 Task: Add a field from the Popular template Effort Level a blank project AgileHero
Action: Mouse moved to (81, 408)
Screenshot: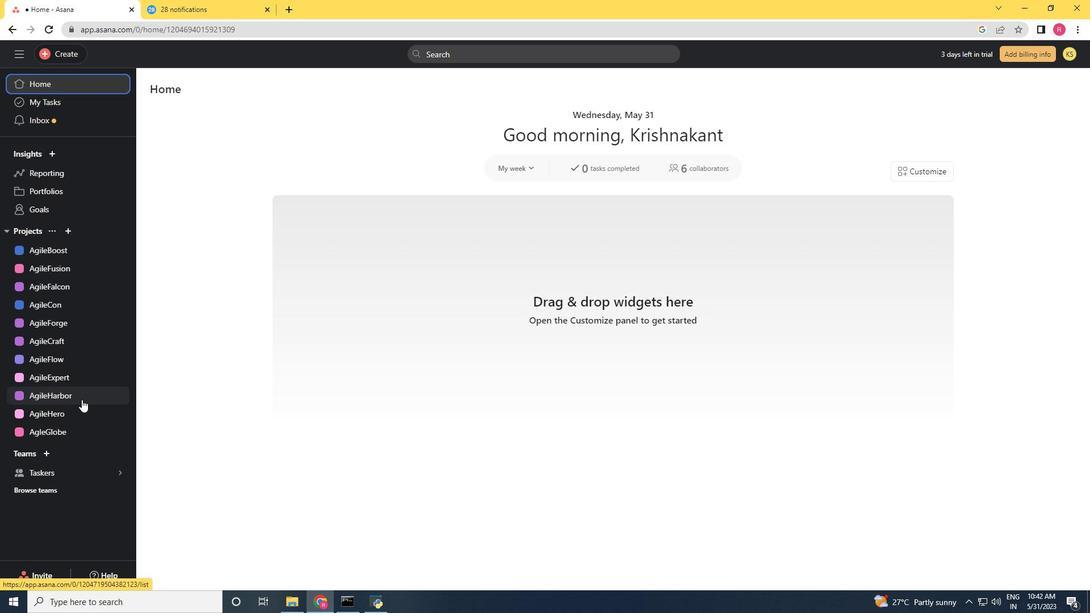 
Action: Mouse pressed left at (81, 408)
Screenshot: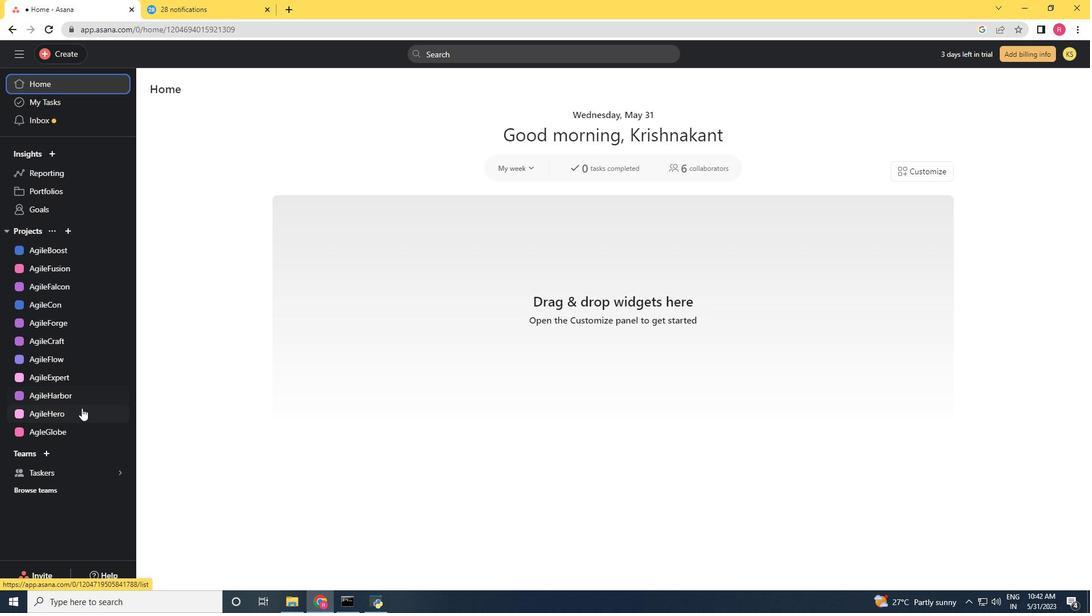 
Action: Mouse moved to (1054, 98)
Screenshot: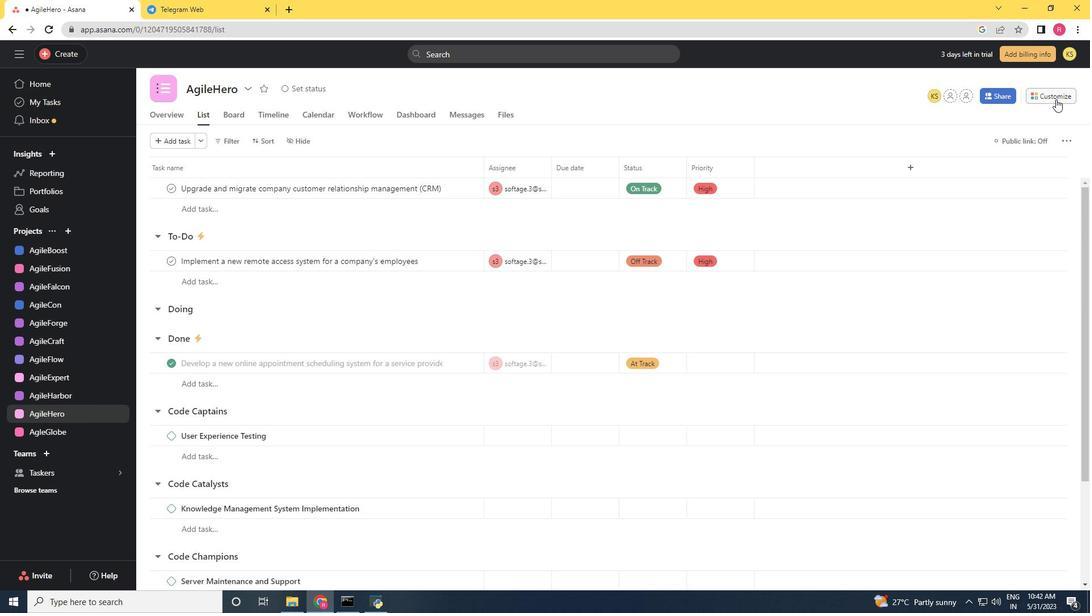 
Action: Mouse pressed left at (1054, 98)
Screenshot: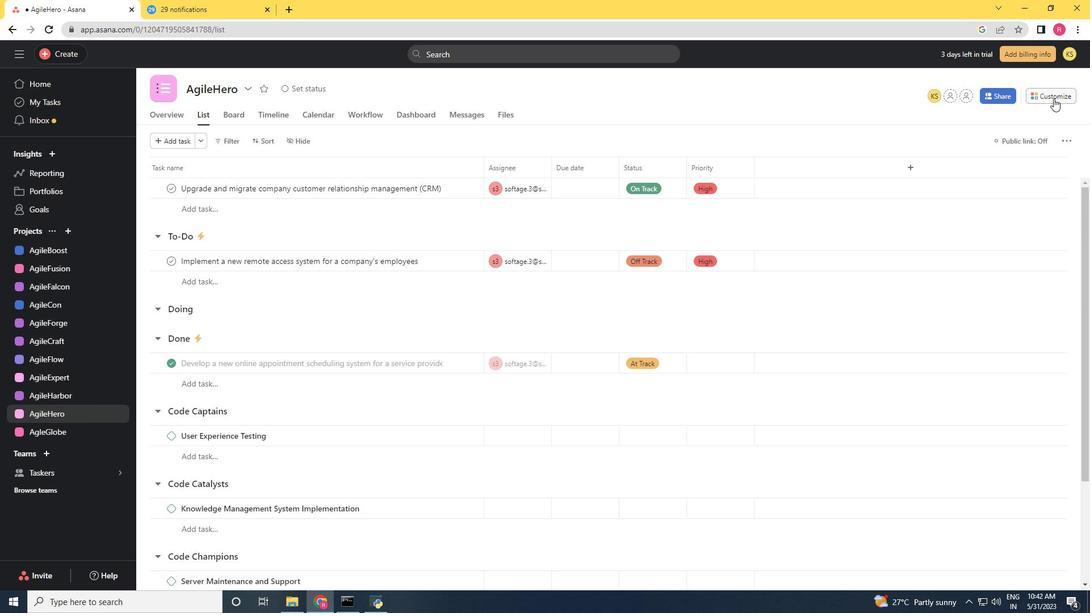 
Action: Mouse moved to (911, 228)
Screenshot: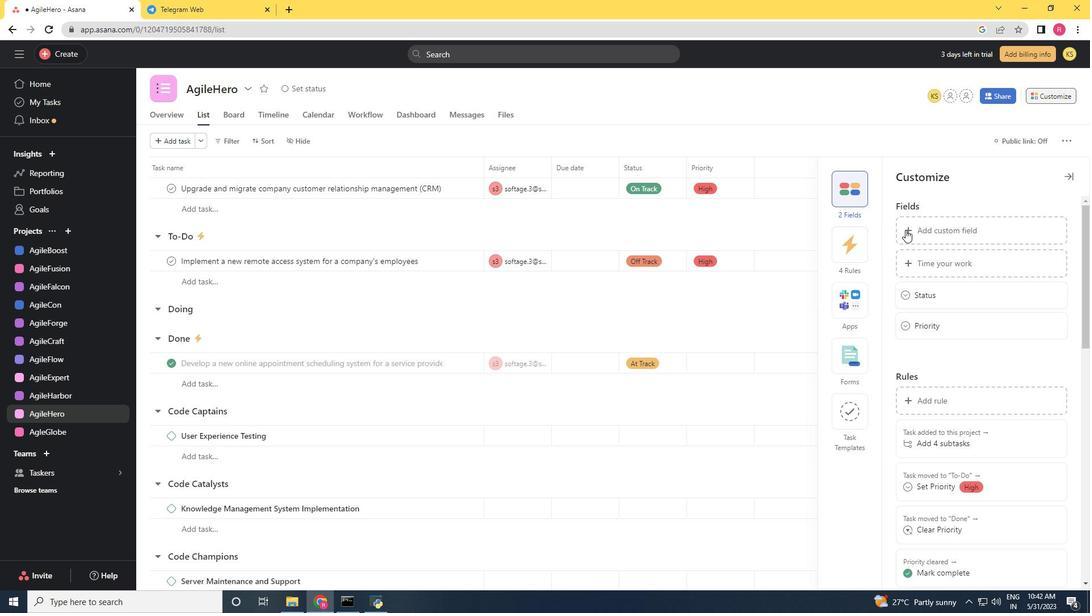
Action: Mouse pressed left at (911, 228)
Screenshot: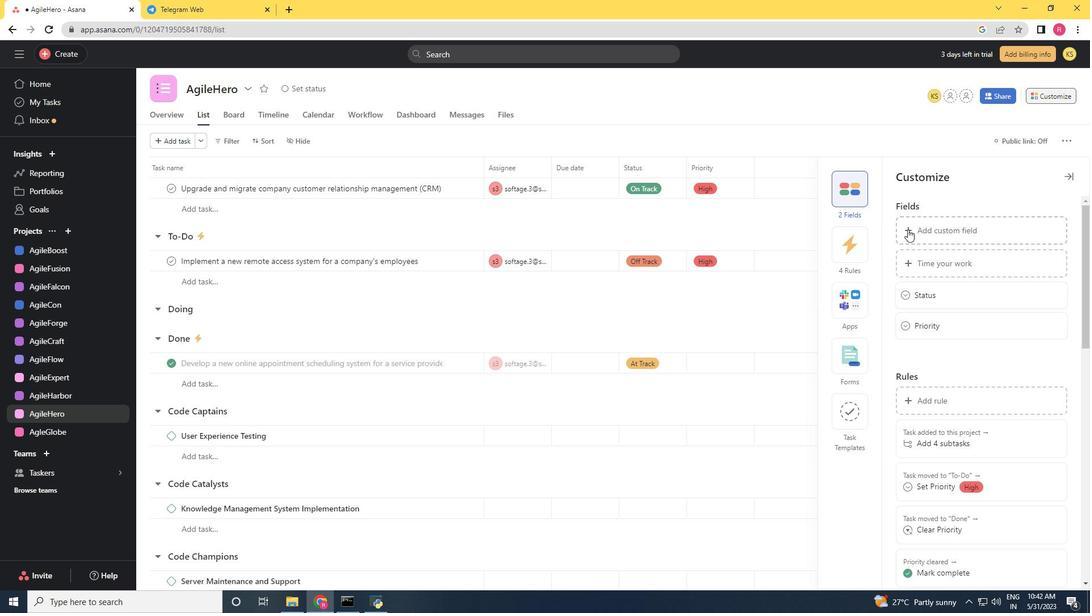 
Action: Mouse moved to (617, 237)
Screenshot: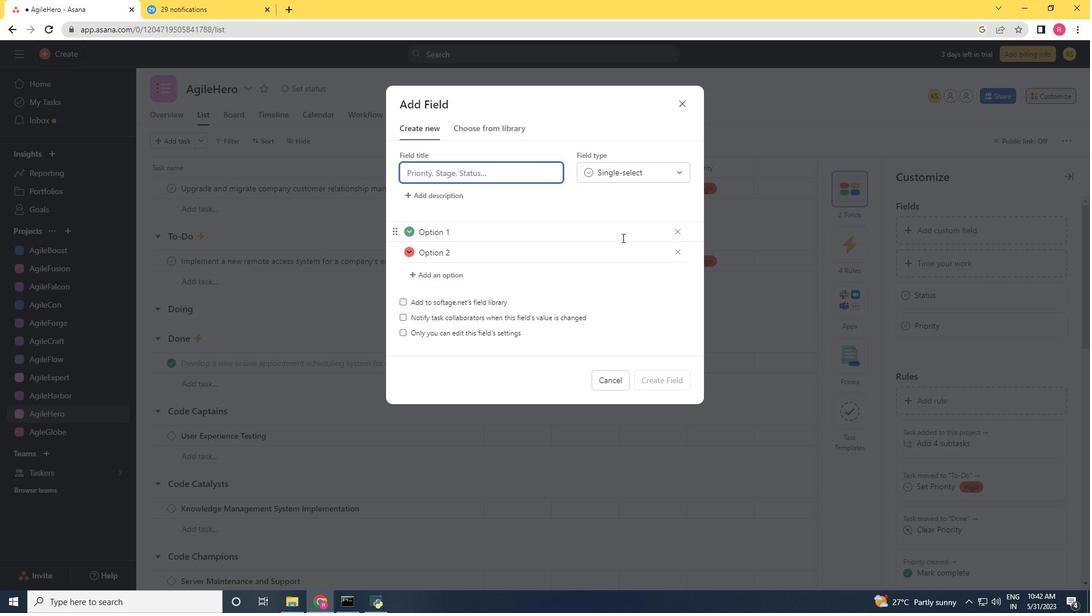 
Action: Key pressed <Key.shift><Key.shift><Key.shift><Key.shift><Key.shift><Key.shift><Key.shift><Key.shift><Key.shift><Key.shift><Key.shift><Key.shift><Key.shift>Effort<Key.space><Key.shift>Level
Screenshot: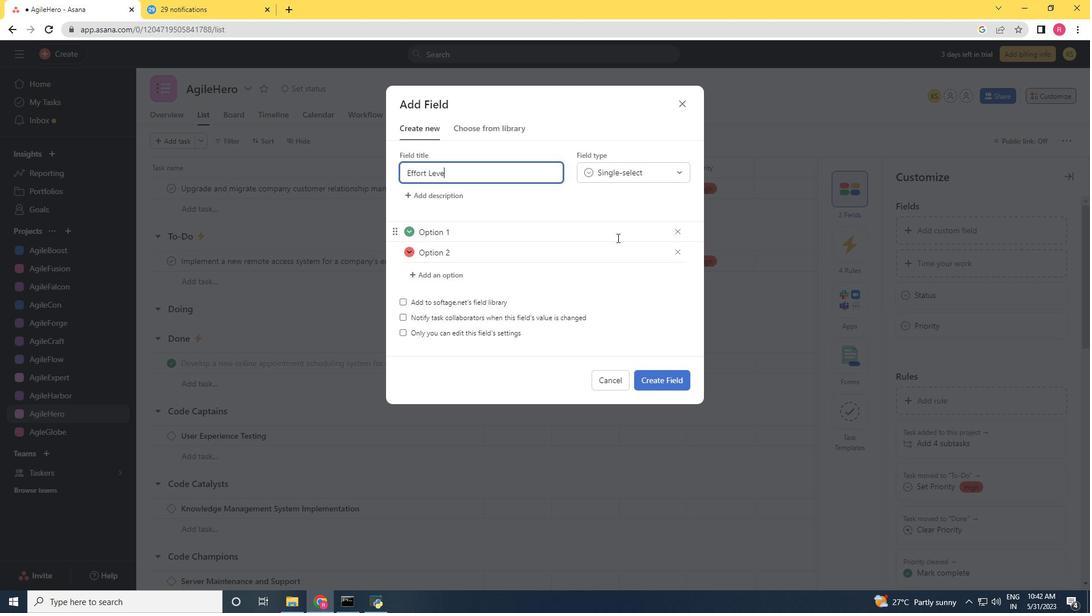
Action: Mouse moved to (656, 378)
Screenshot: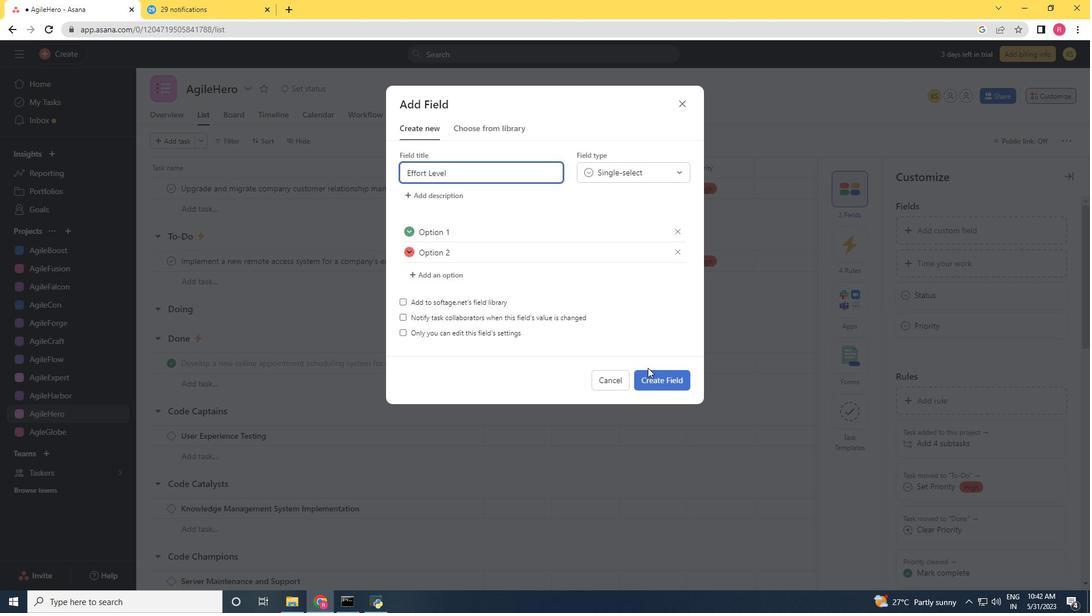 
Action: Mouse pressed left at (656, 378)
Screenshot: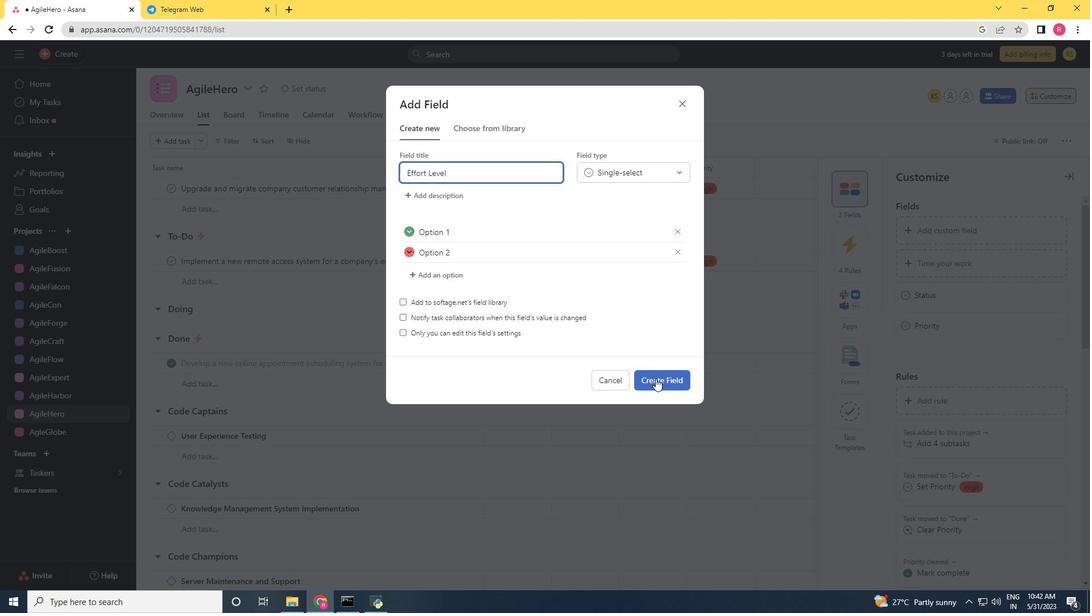 
Action: Mouse moved to (429, 443)
Screenshot: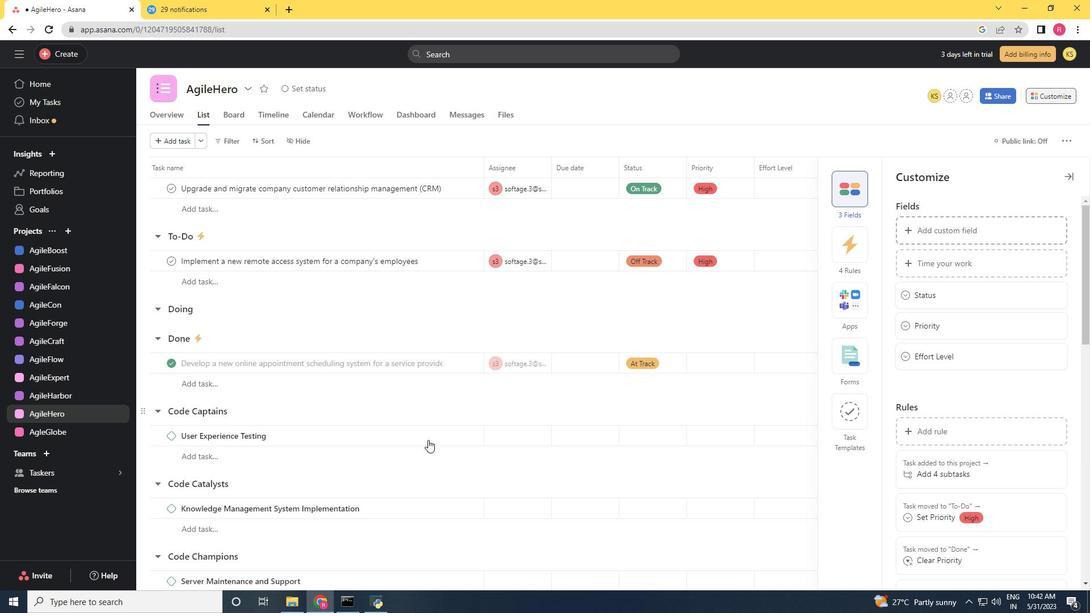 
